 Task: Apply Travel Theme on "Image E.jpg" and play.
Action: Mouse moved to (125, 128)
Screenshot: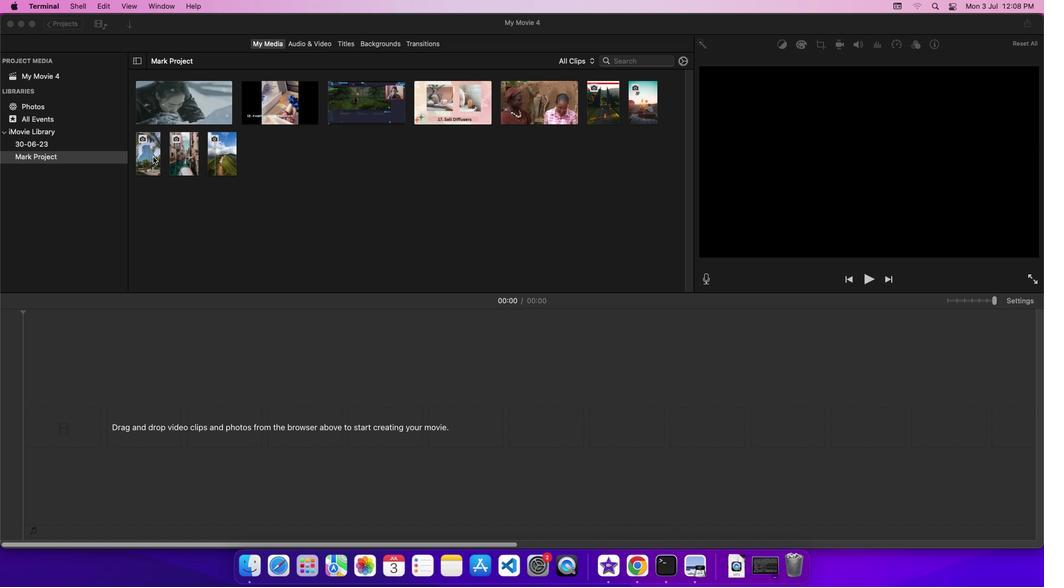 
Action: Mouse pressed left at (125, 128)
Screenshot: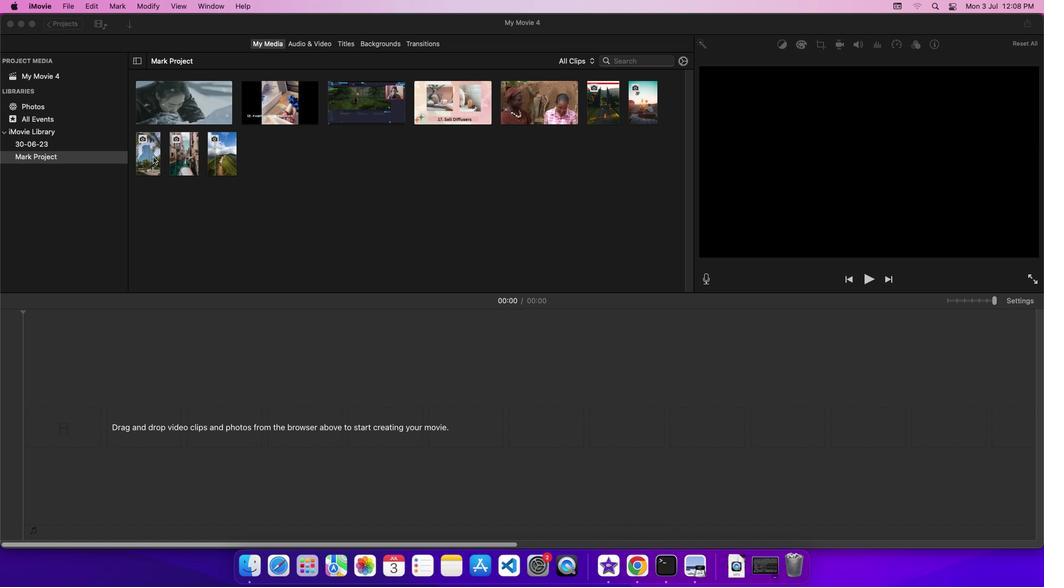 
Action: Mouse moved to (120, 120)
Screenshot: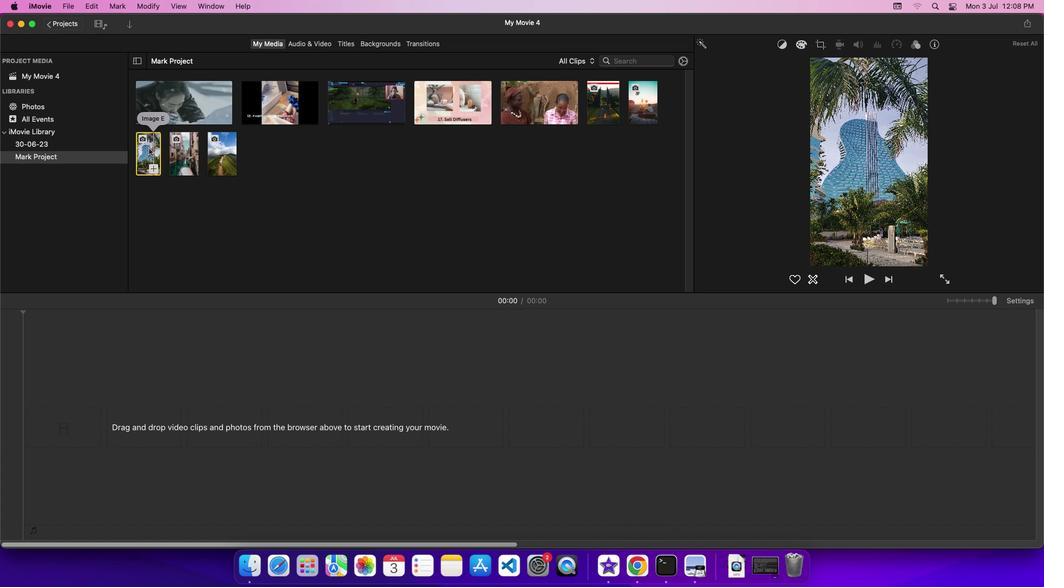 
Action: Mouse pressed left at (120, 120)
Screenshot: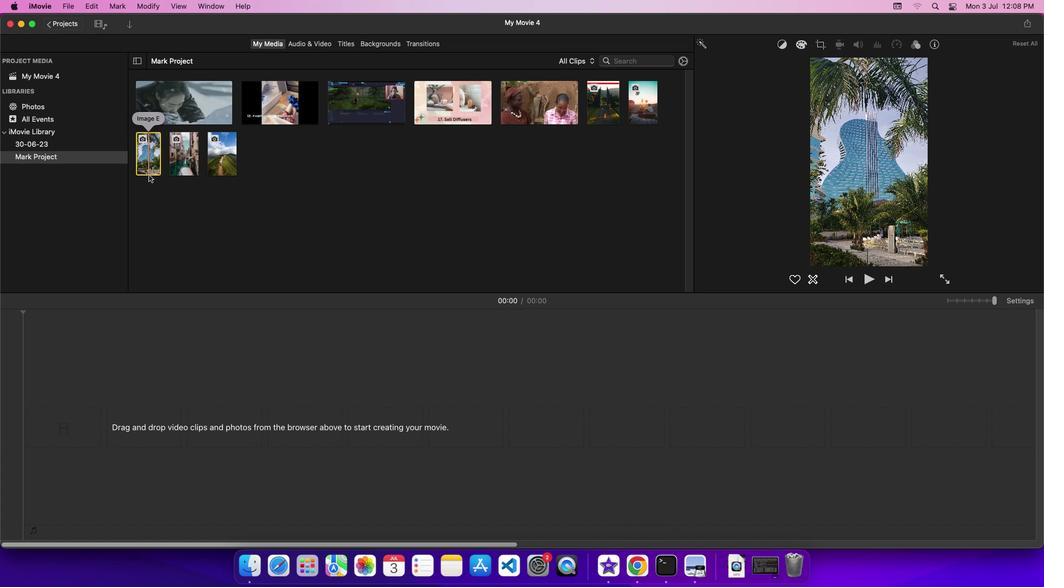 
Action: Mouse moved to (986, 274)
Screenshot: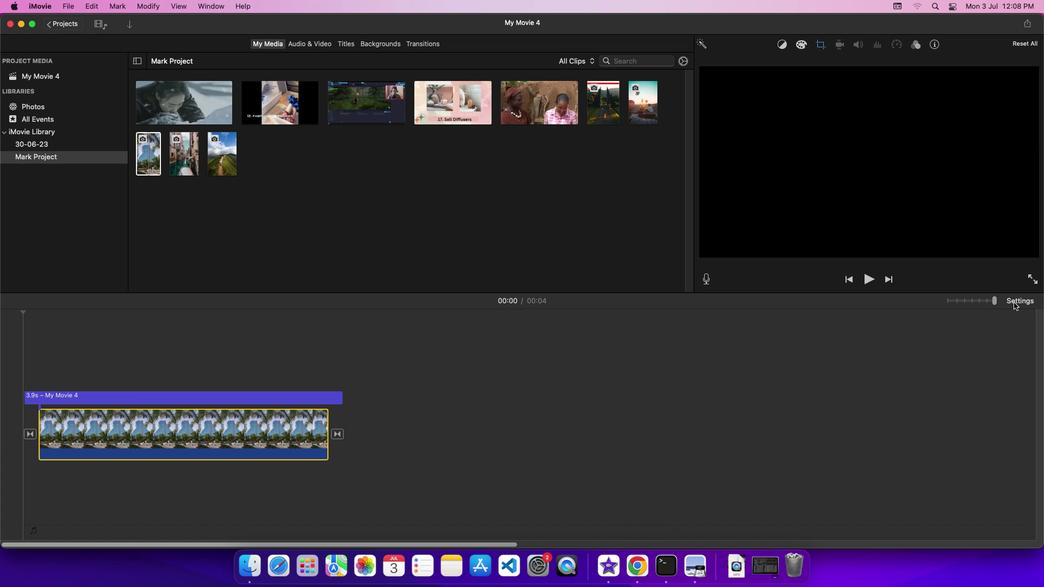 
Action: Mouse pressed left at (986, 274)
Screenshot: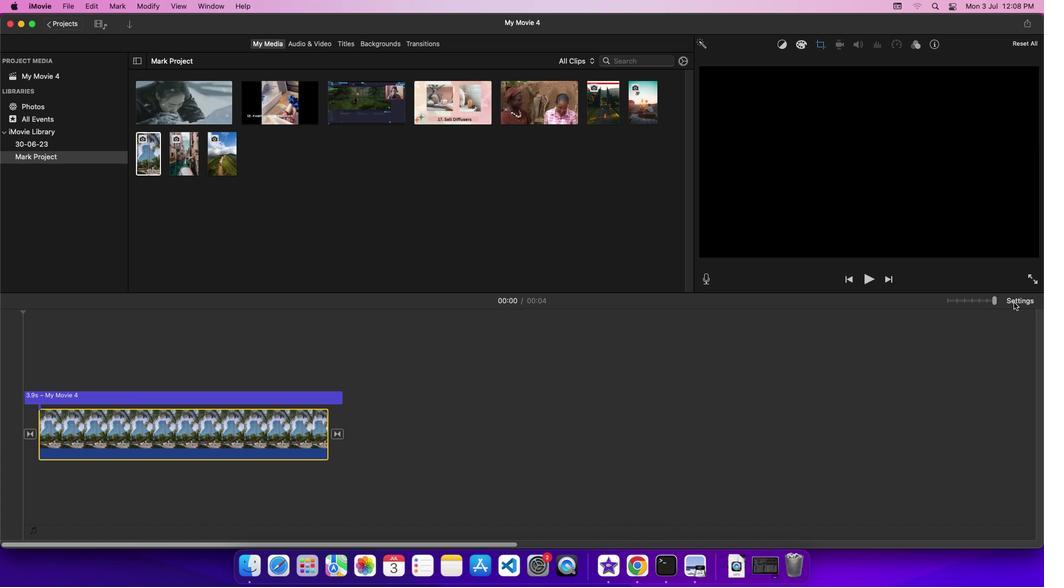 
Action: Mouse moved to (902, 318)
Screenshot: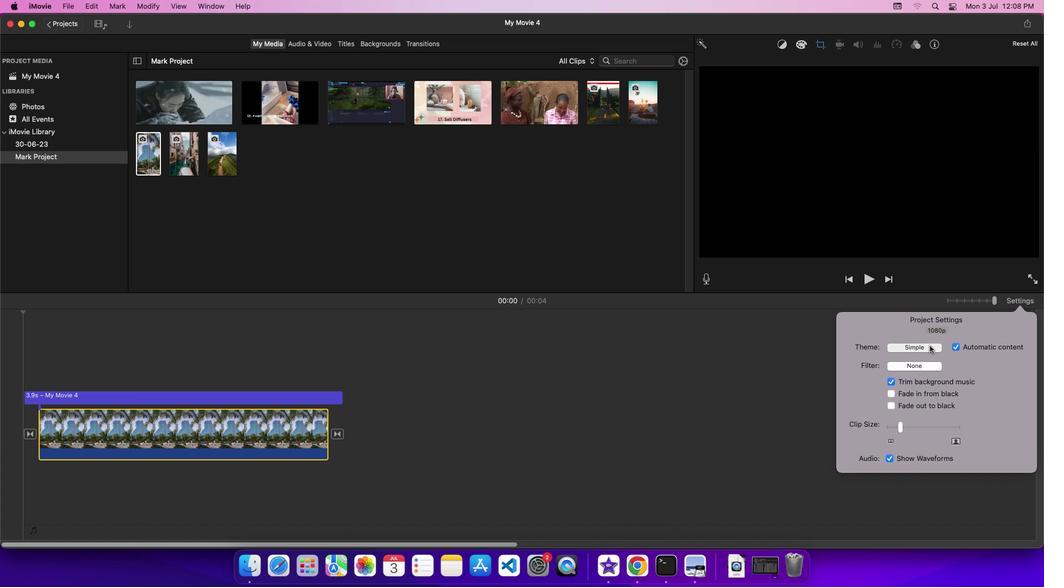 
Action: Mouse pressed left at (902, 318)
Screenshot: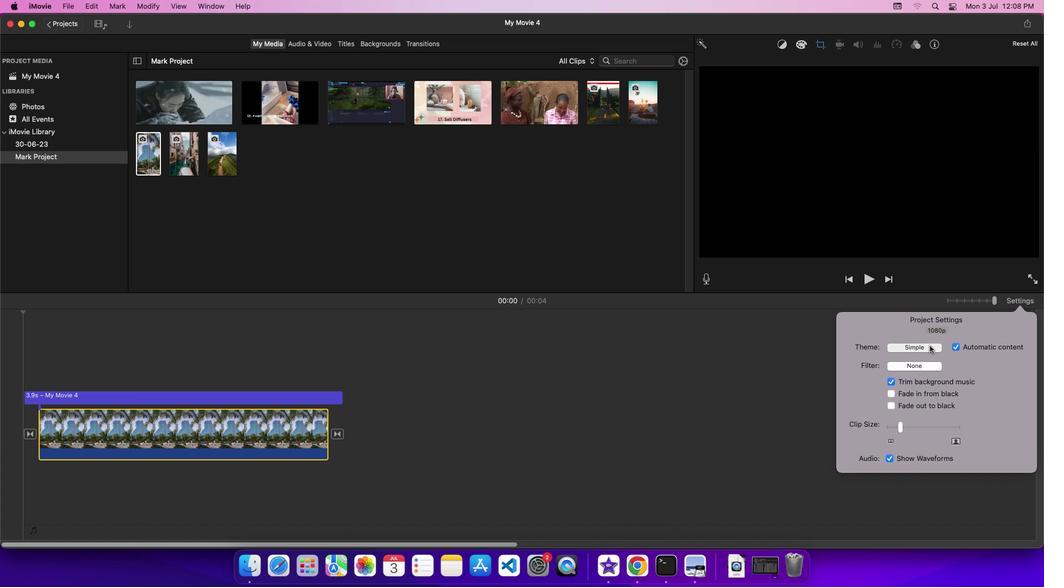 
Action: Mouse moved to (218, 372)
Screenshot: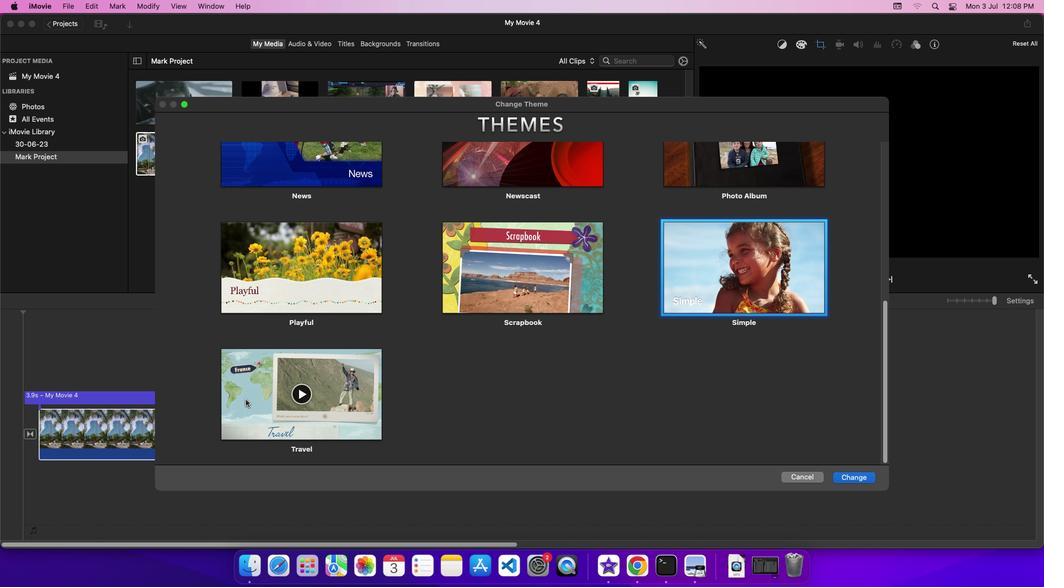 
Action: Mouse pressed left at (218, 372)
Screenshot: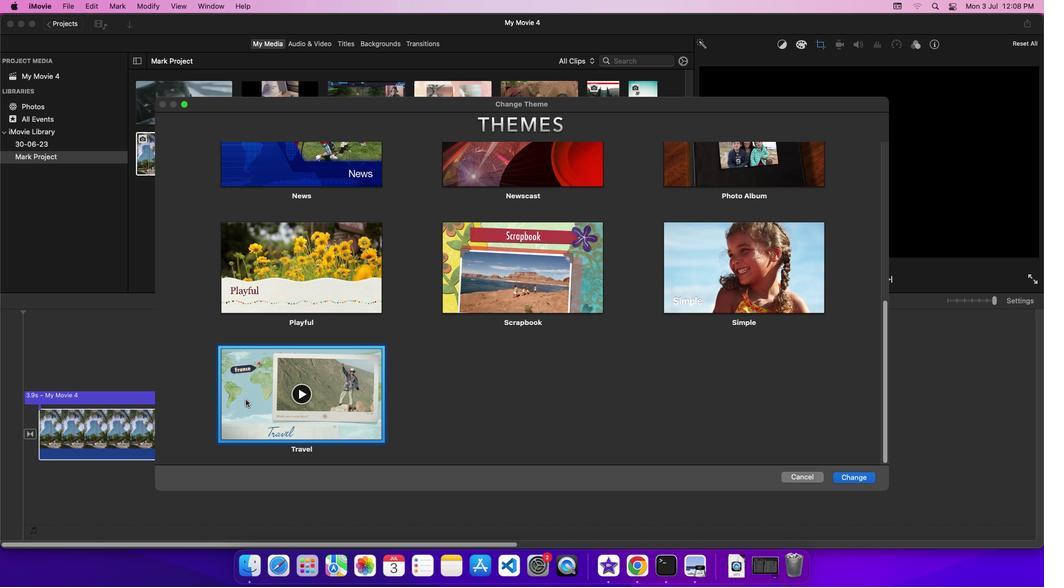 
Action: Mouse moved to (822, 453)
Screenshot: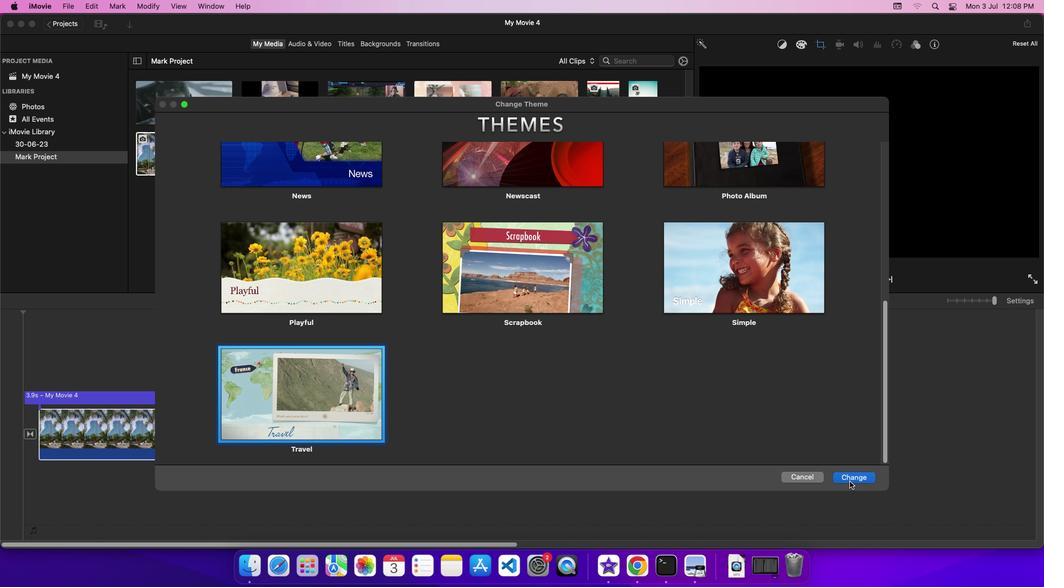 
Action: Mouse pressed left at (822, 453)
Screenshot: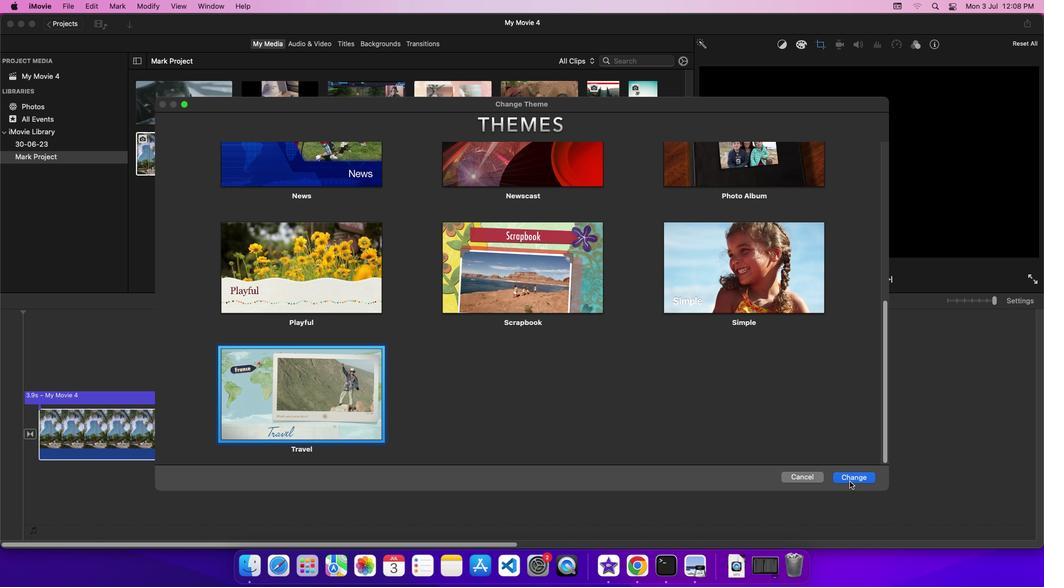 
Action: Mouse moved to (19, 416)
Screenshot: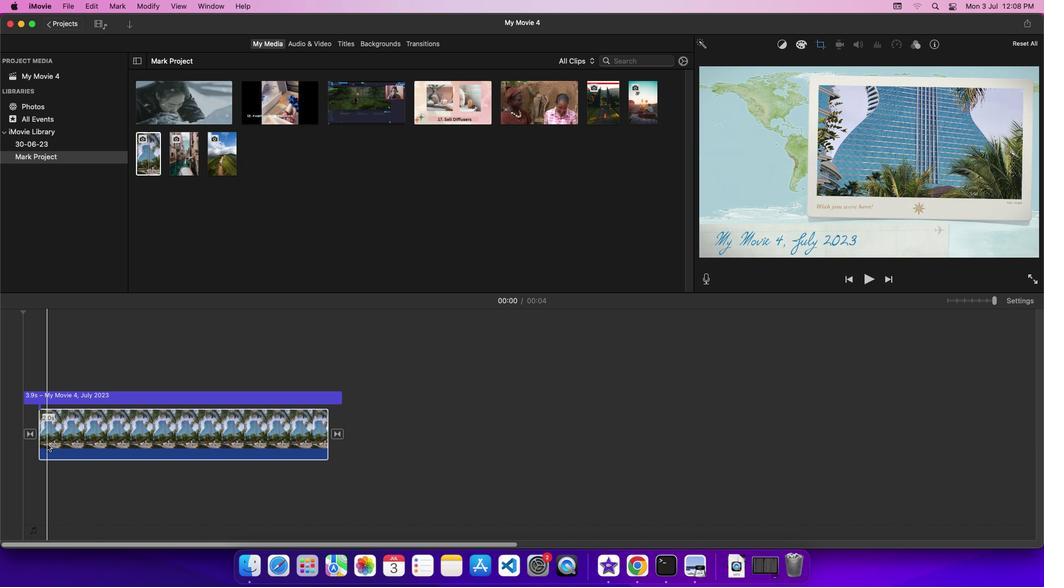 
Action: Mouse pressed left at (19, 416)
Screenshot: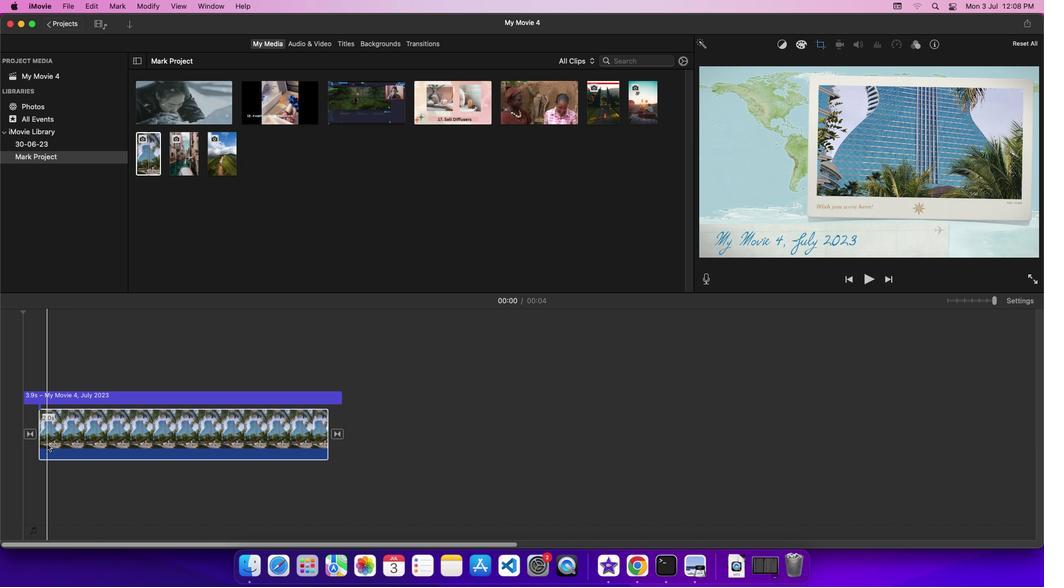 
Action: Mouse moved to (839, 254)
Screenshot: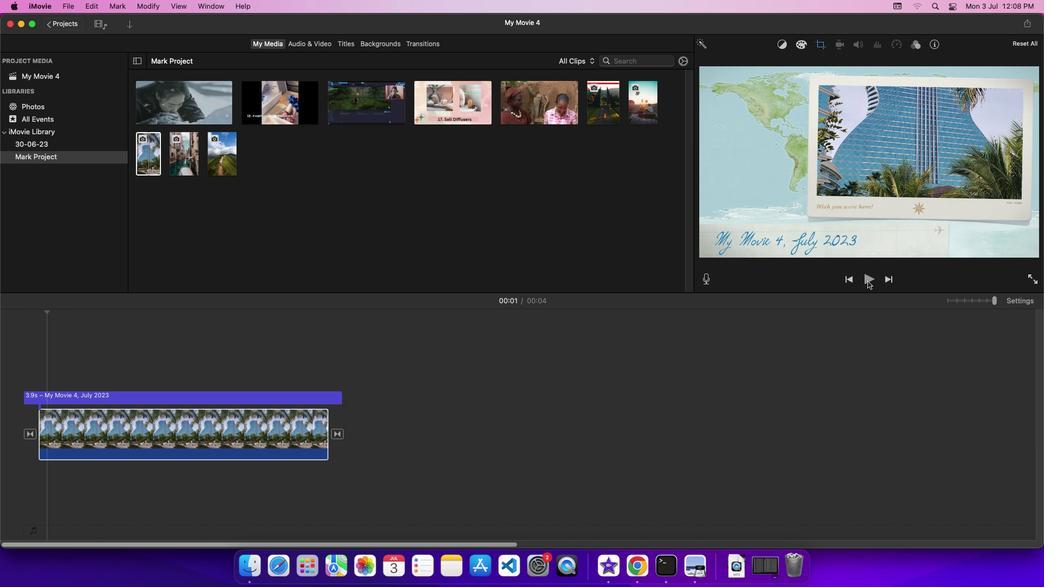 
Action: Mouse pressed left at (839, 254)
Screenshot: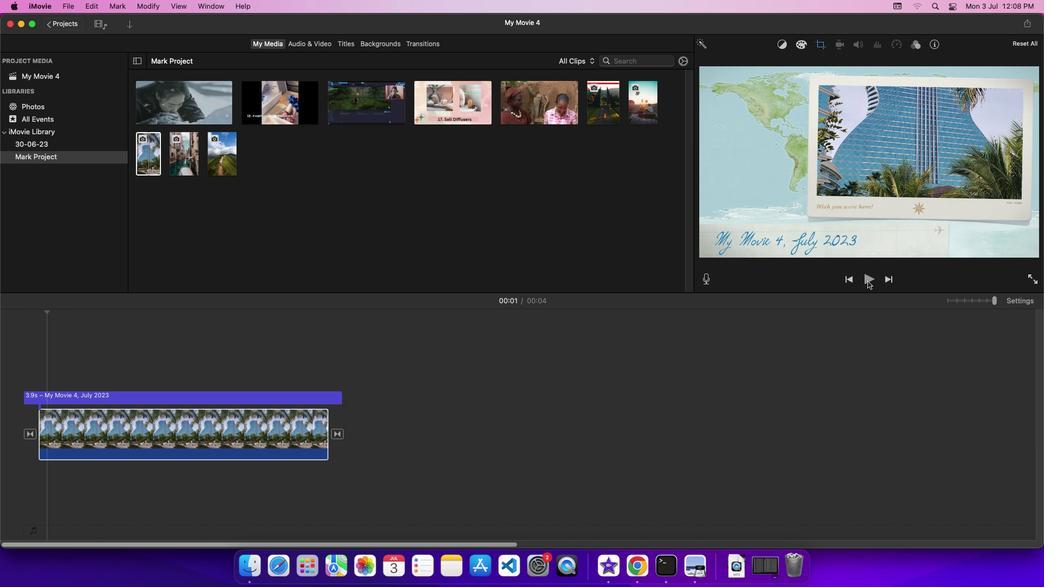
Action: Mouse moved to (839, 279)
Screenshot: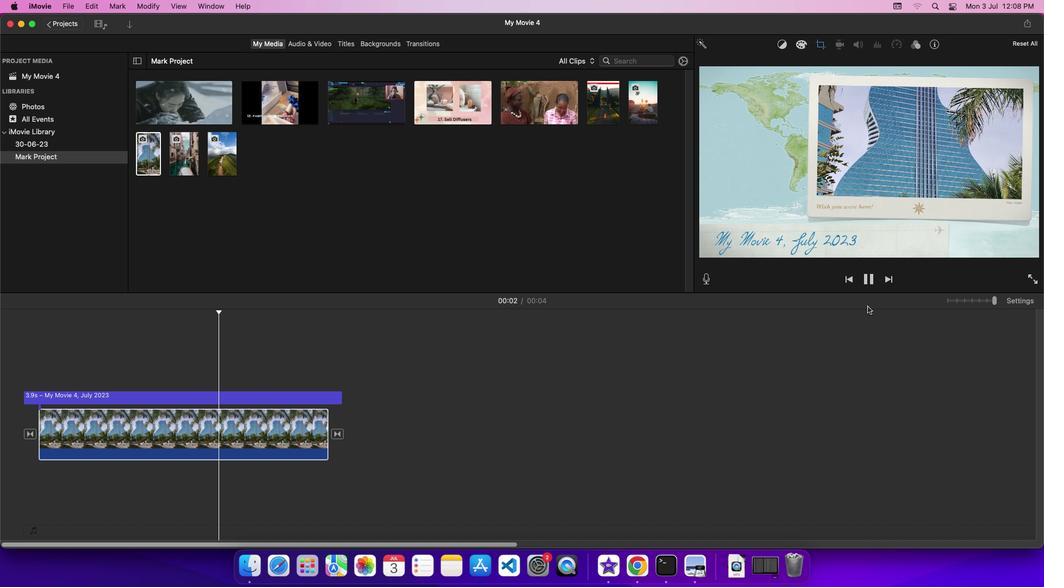 
